 Task: Make Sahil Singh the admin.
Action: Mouse moved to (86, 148)
Screenshot: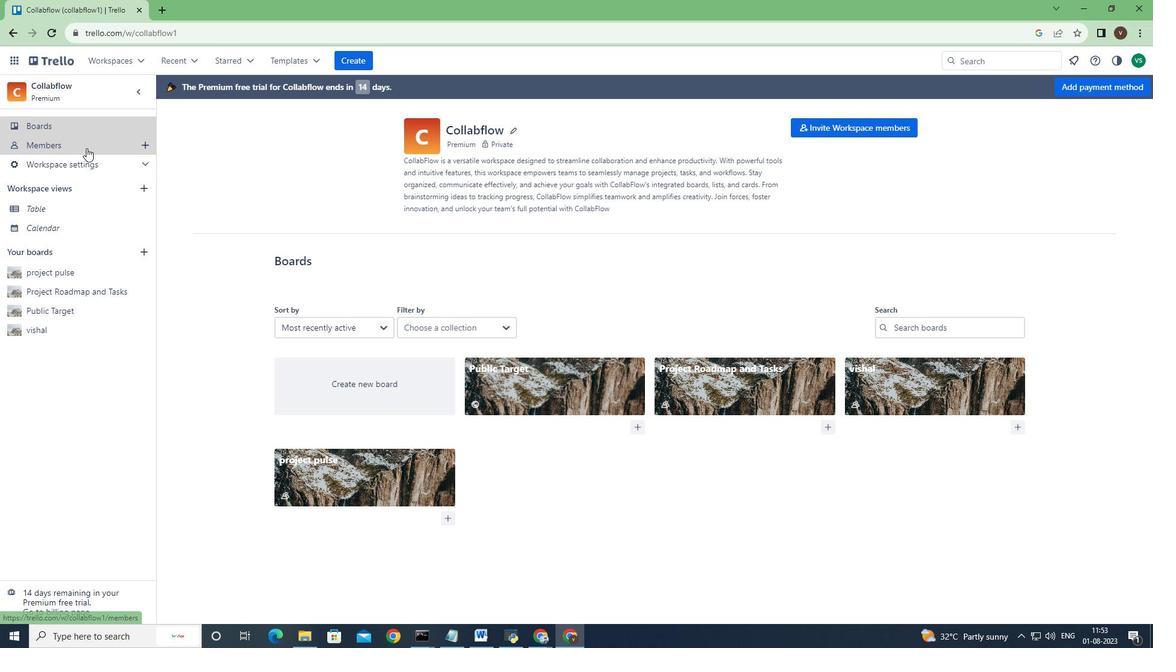 
Action: Mouse pressed left at (86, 148)
Screenshot: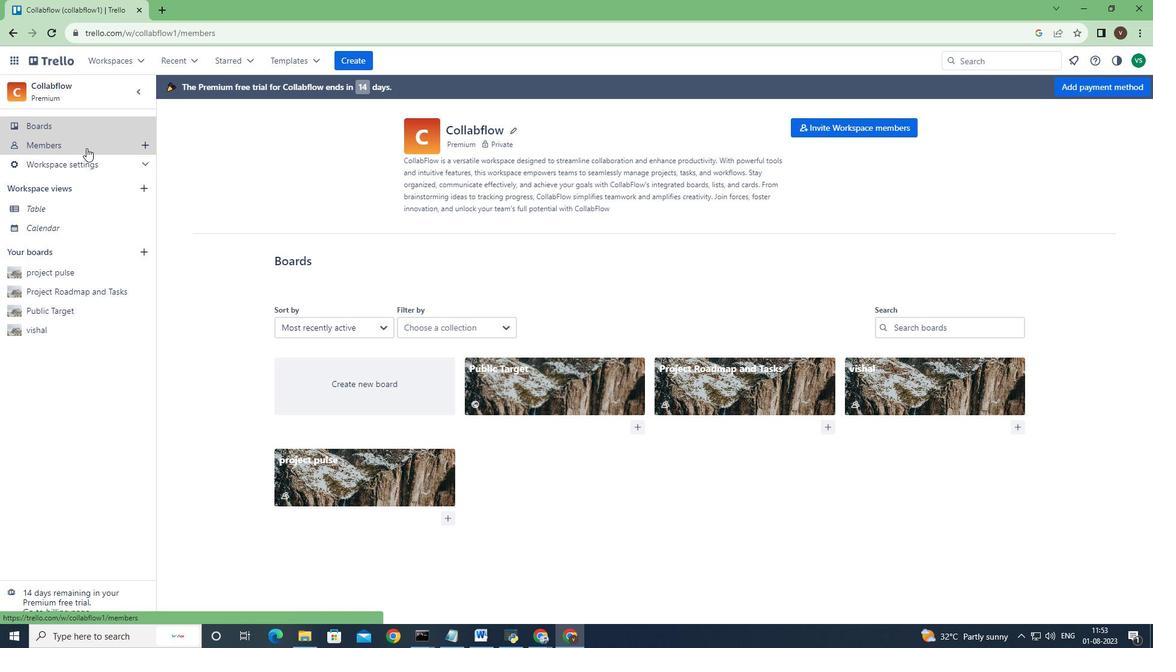 
Action: Mouse moved to (986, 484)
Screenshot: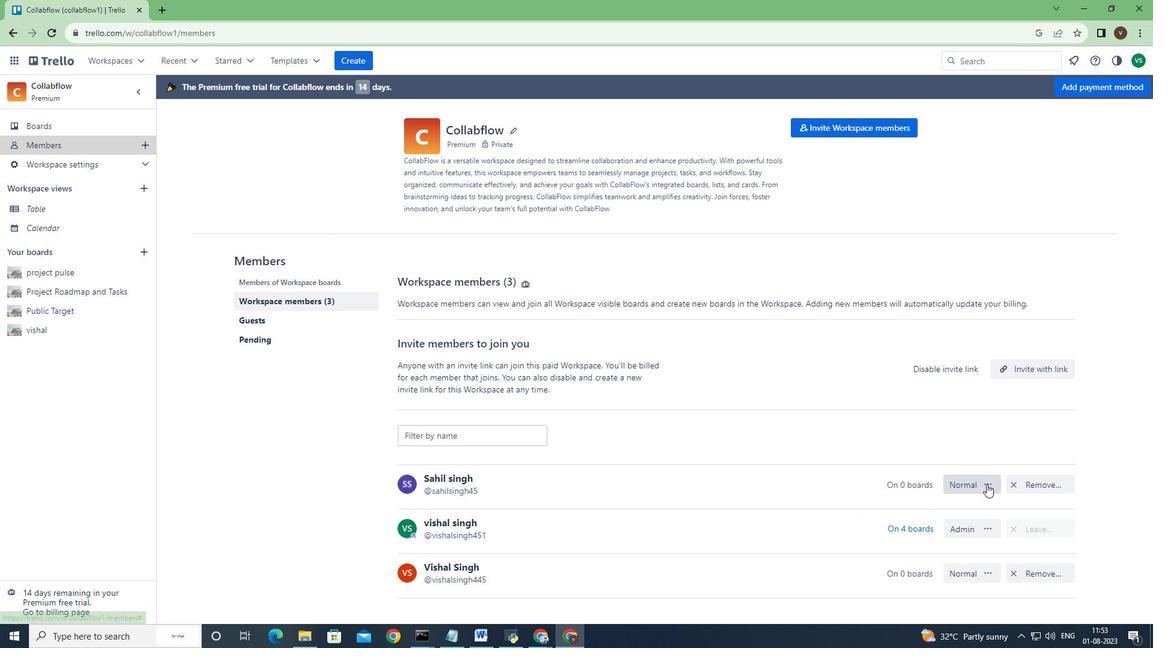 
Action: Mouse pressed left at (986, 484)
Screenshot: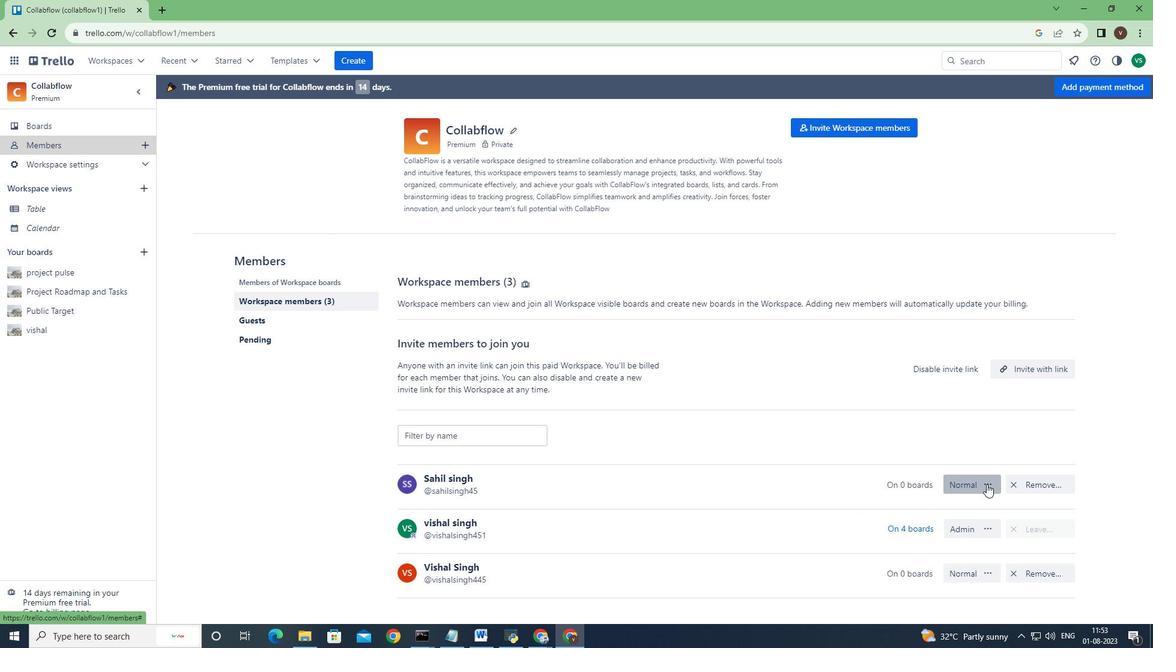 
Action: Mouse moved to (994, 391)
Screenshot: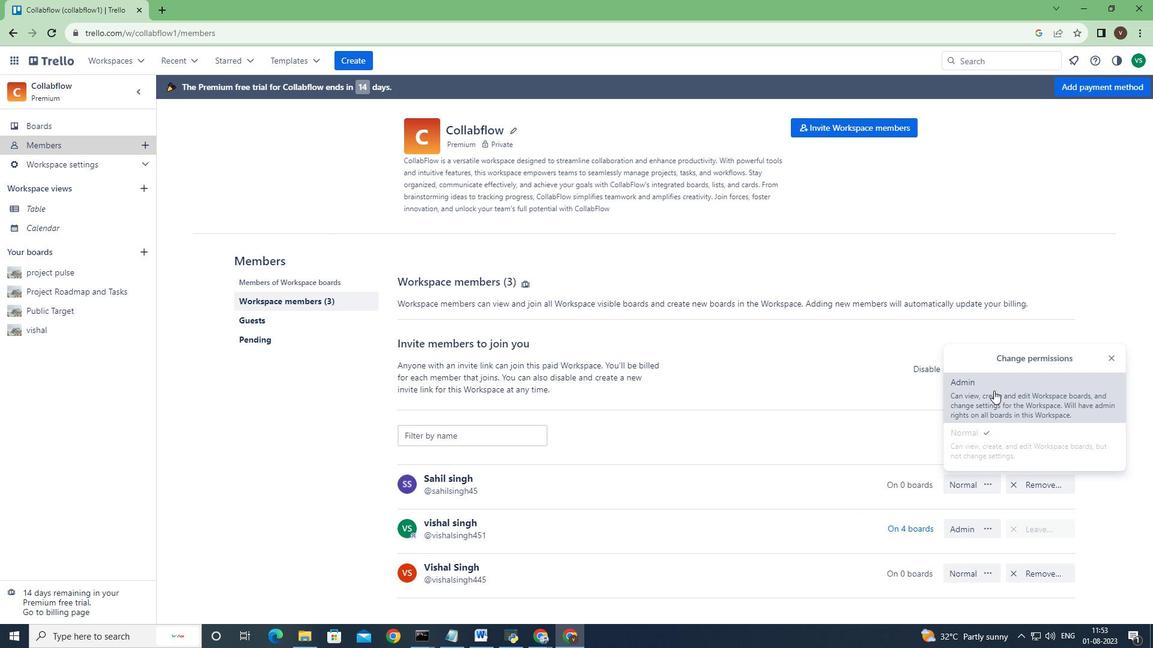 
Action: Mouse pressed left at (994, 391)
Screenshot: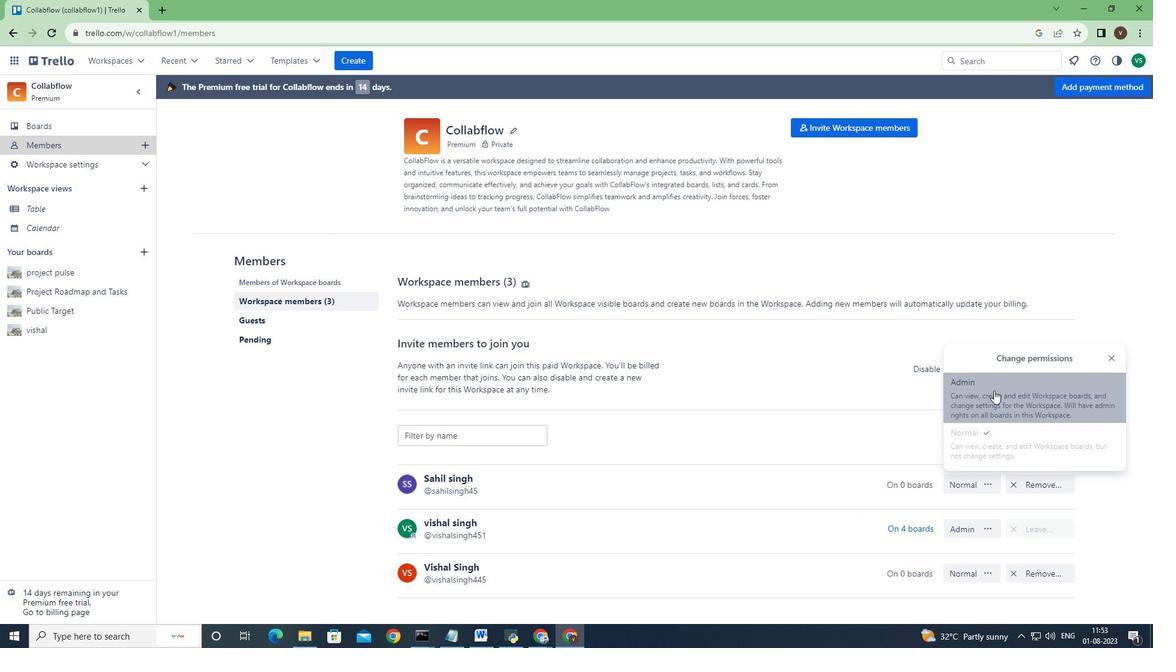 
Action: Mouse moved to (880, 422)
Screenshot: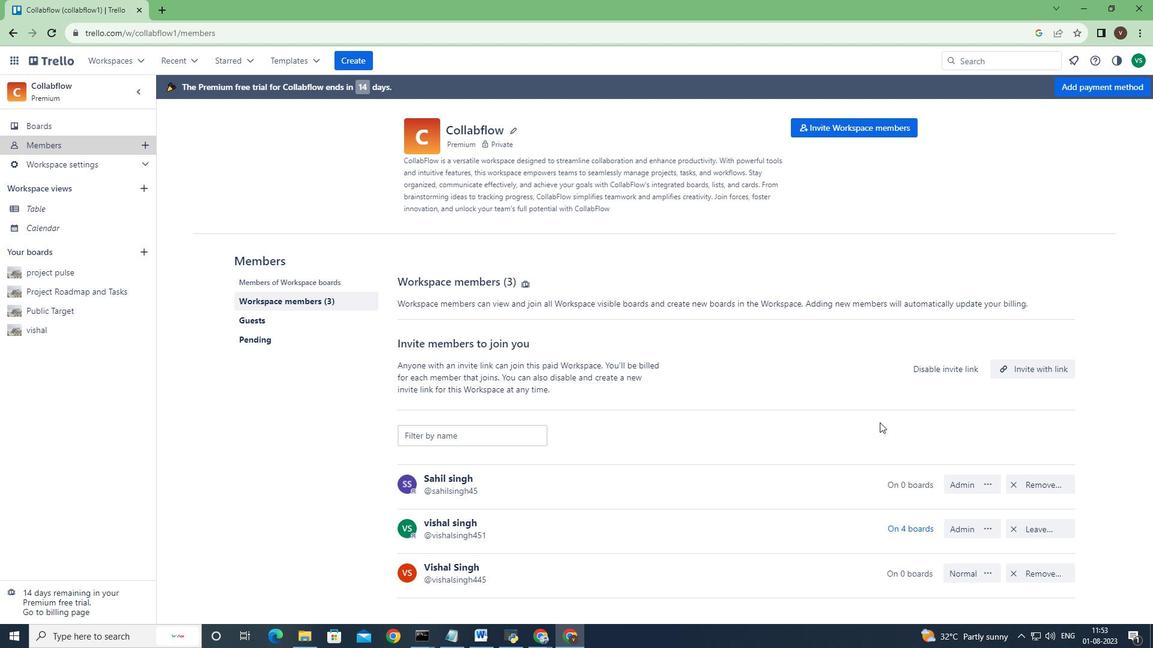 
